 Task: Search for today's events in the current folder of the calendar.
Action: Mouse moved to (19, 79)
Screenshot: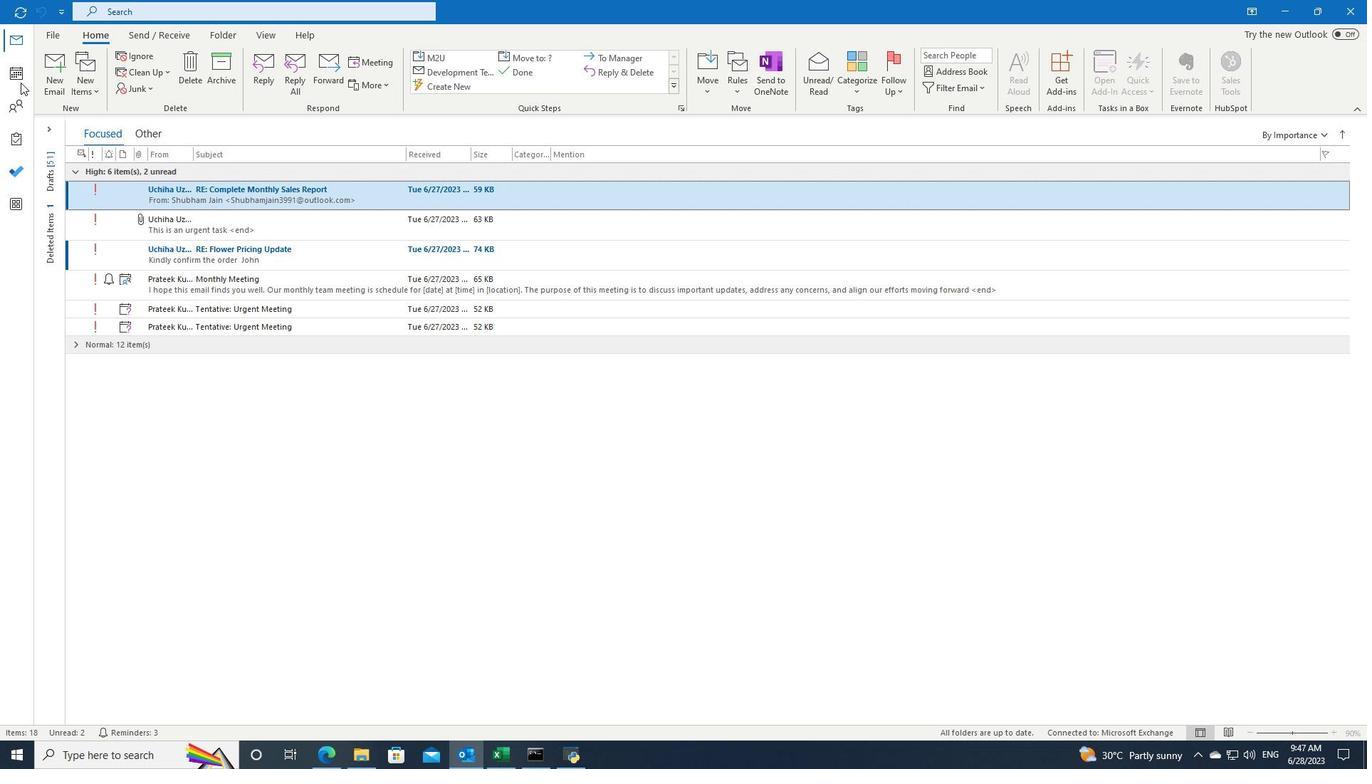 
Action: Mouse pressed left at (19, 79)
Screenshot: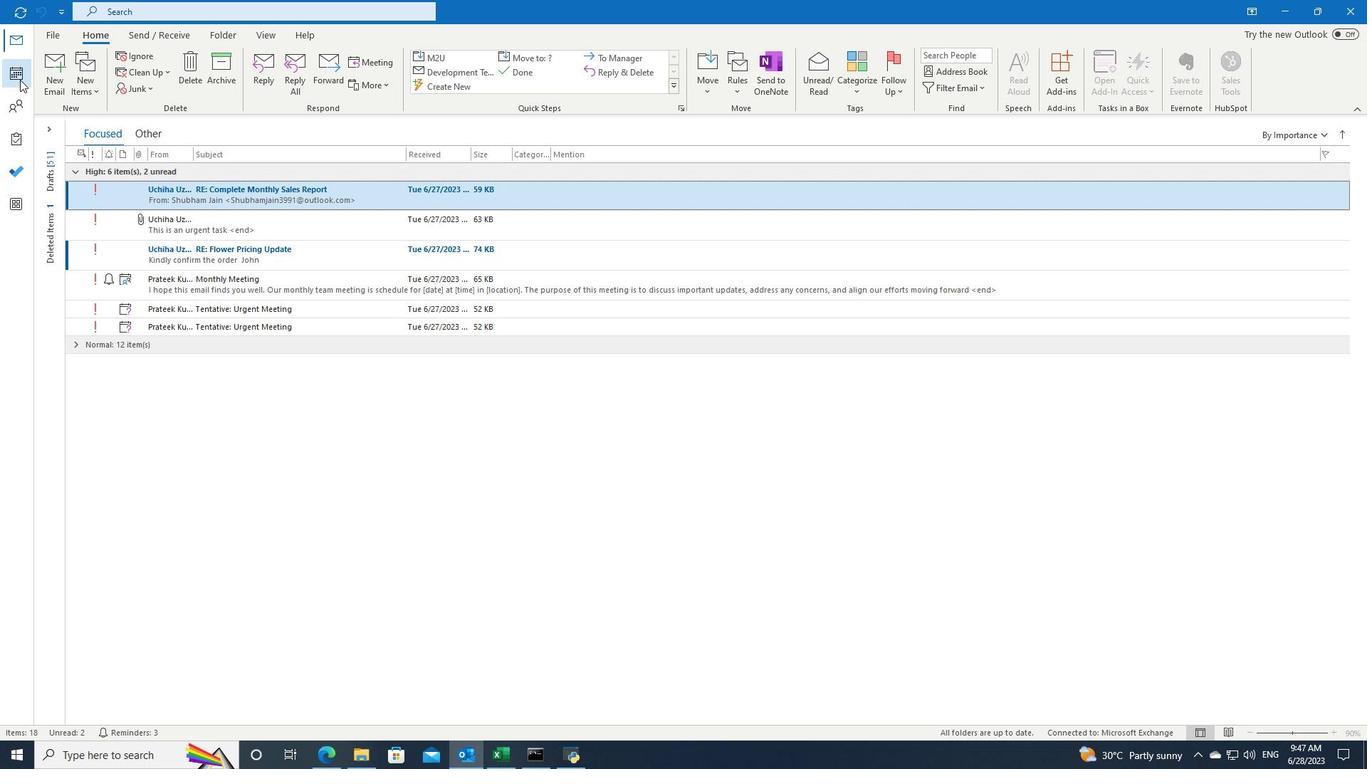 
Action: Mouse moved to (415, 12)
Screenshot: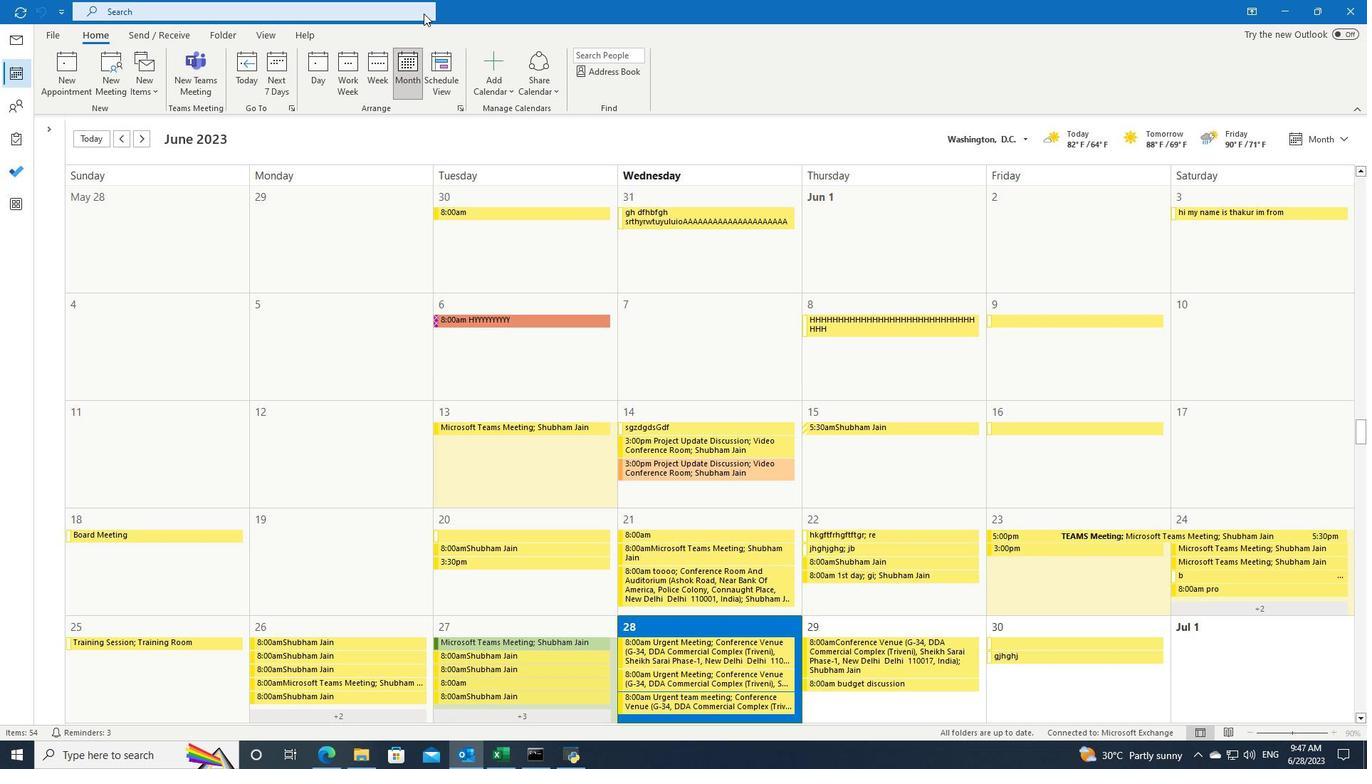 
Action: Mouse pressed left at (415, 12)
Screenshot: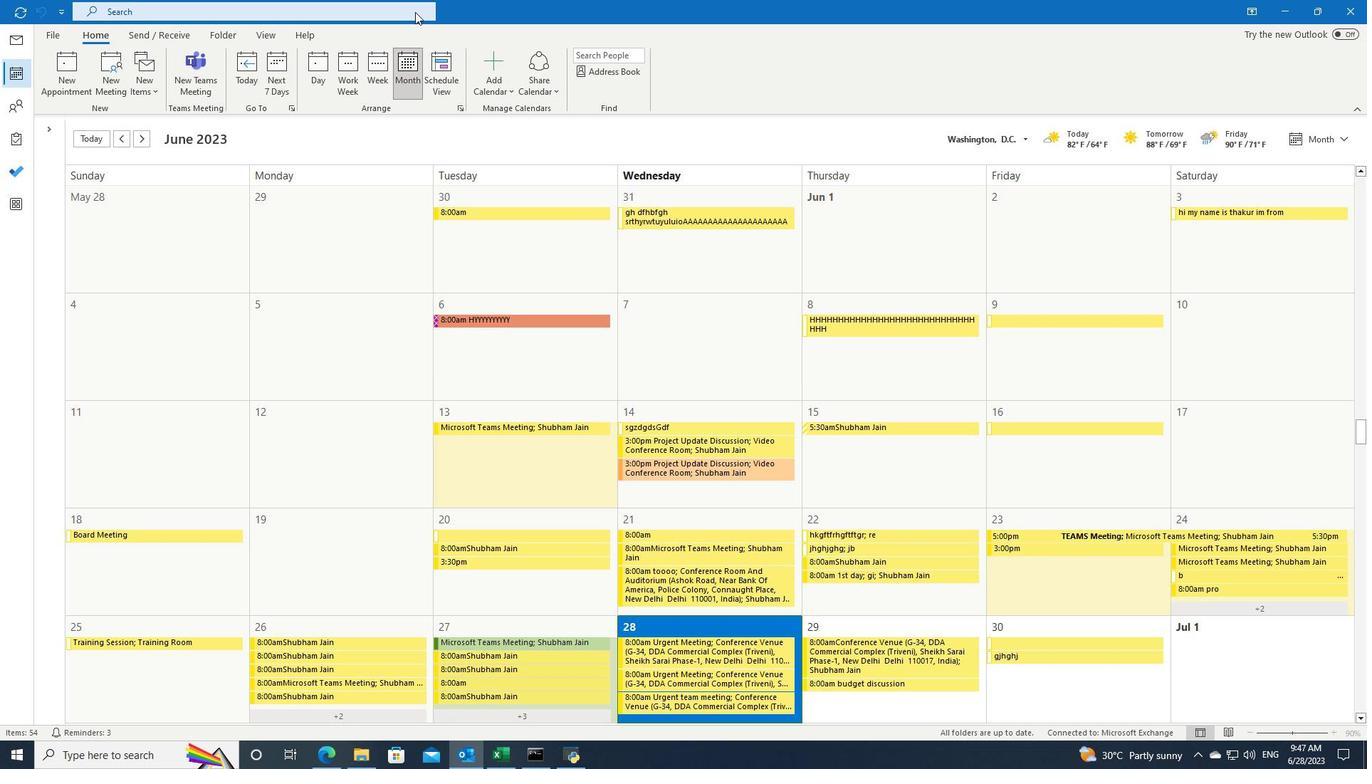 
Action: Mouse moved to (484, 11)
Screenshot: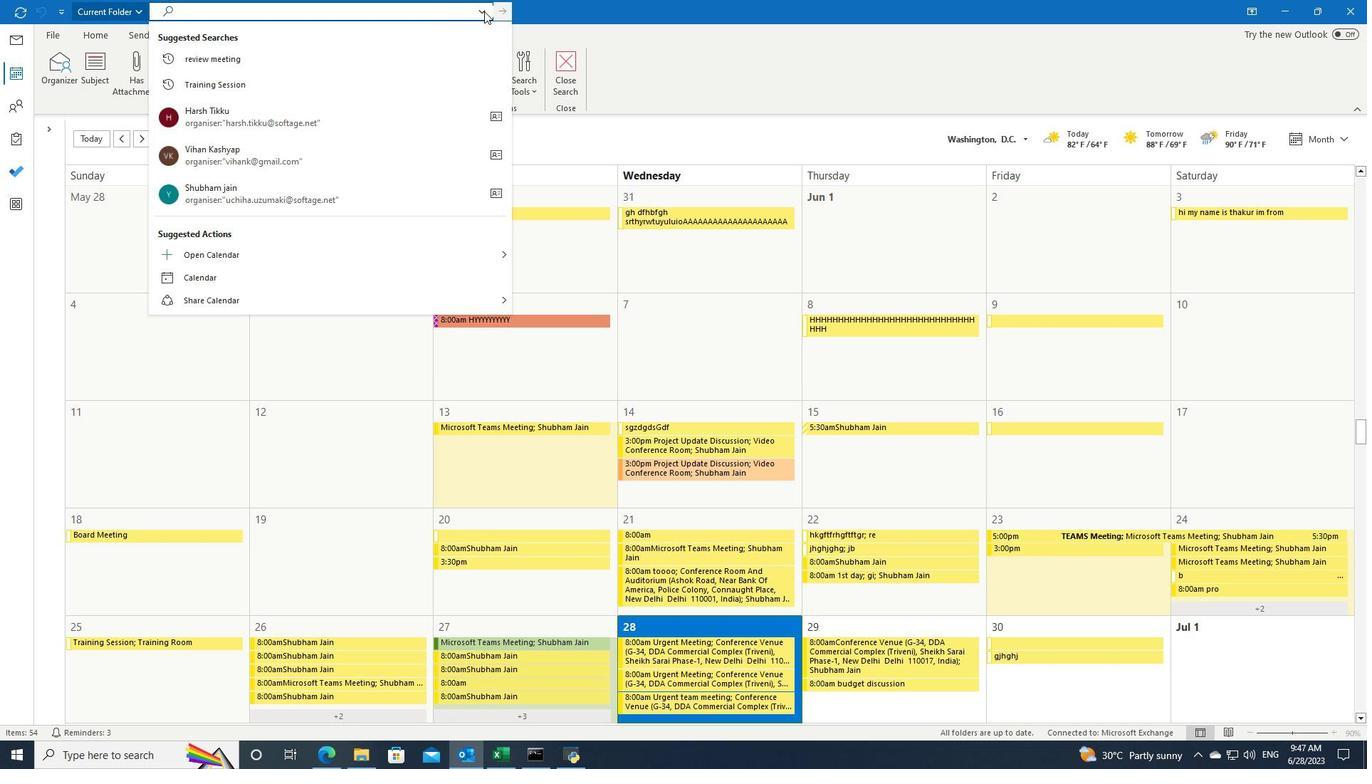 
Action: Mouse pressed left at (484, 11)
Screenshot: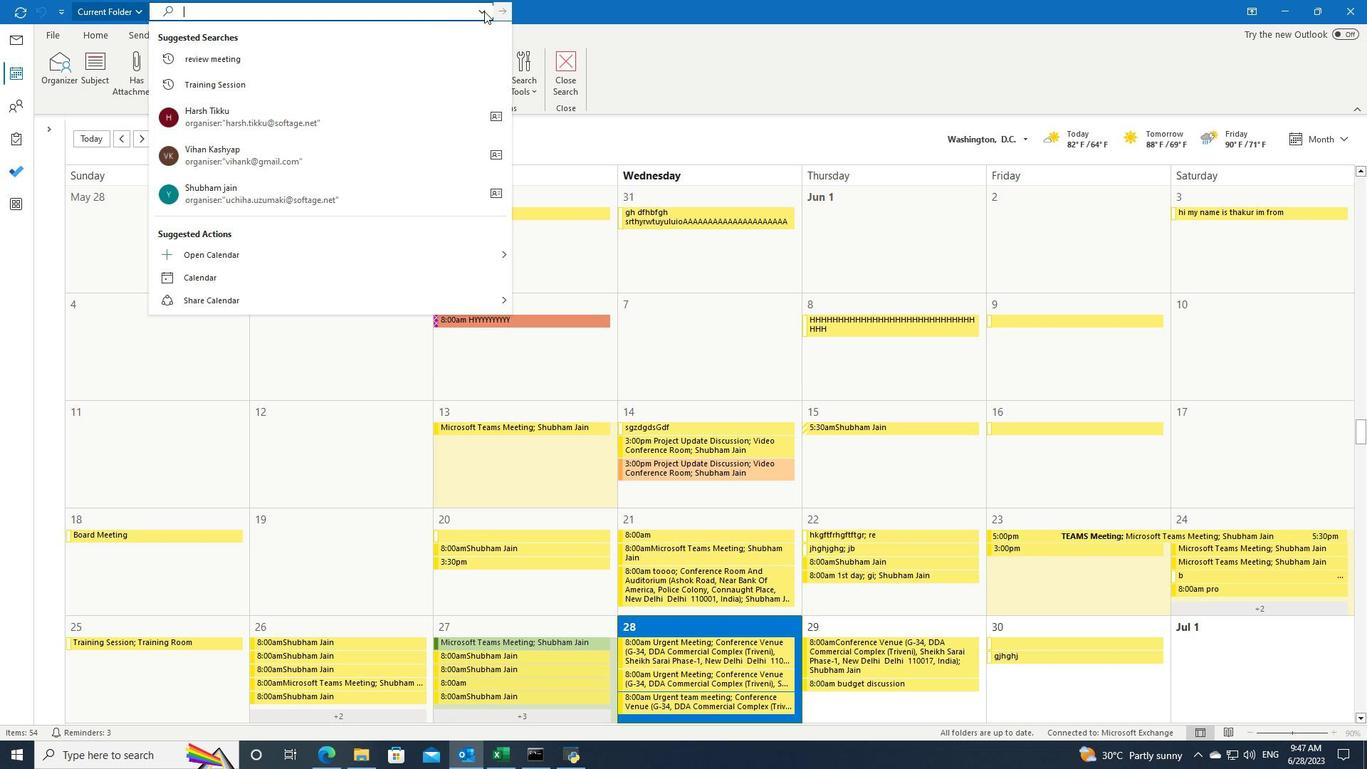 
Action: Mouse moved to (492, 113)
Screenshot: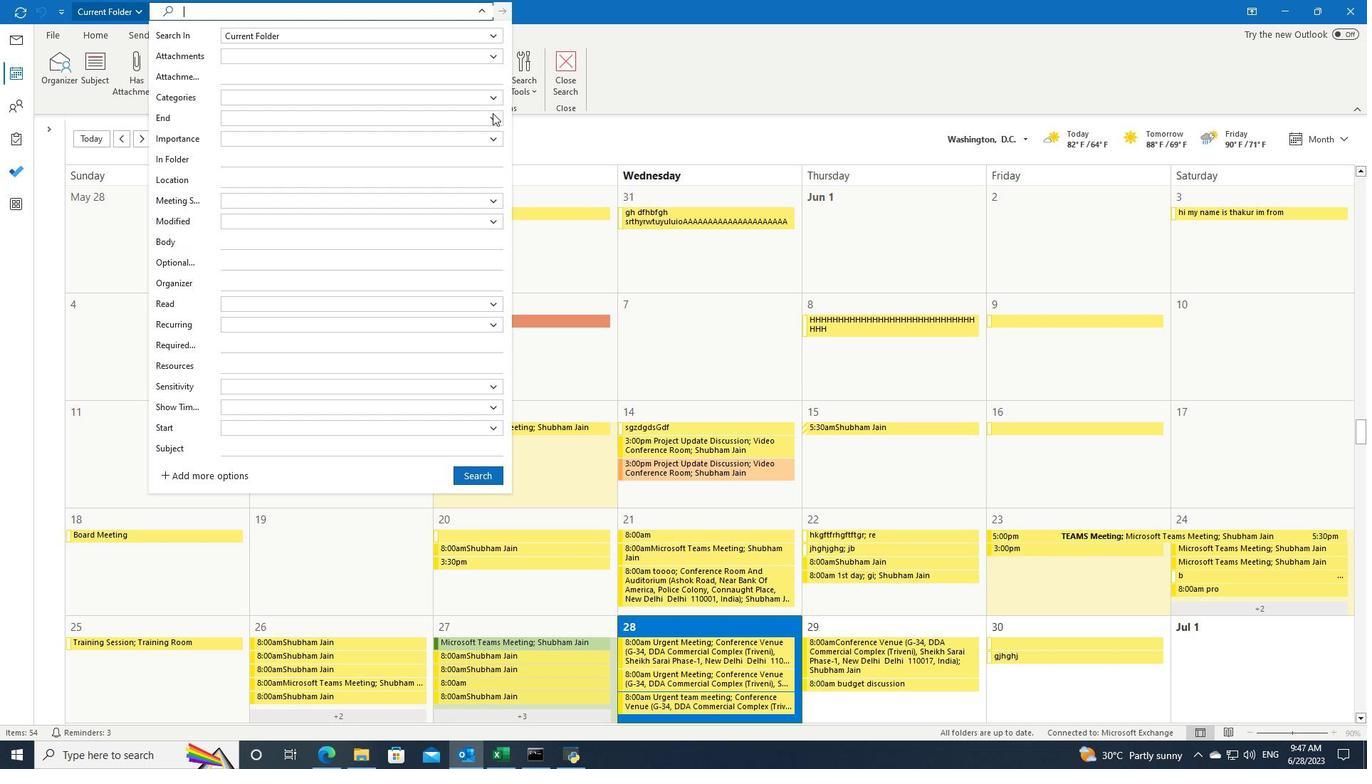 
Action: Mouse pressed left at (492, 113)
Screenshot: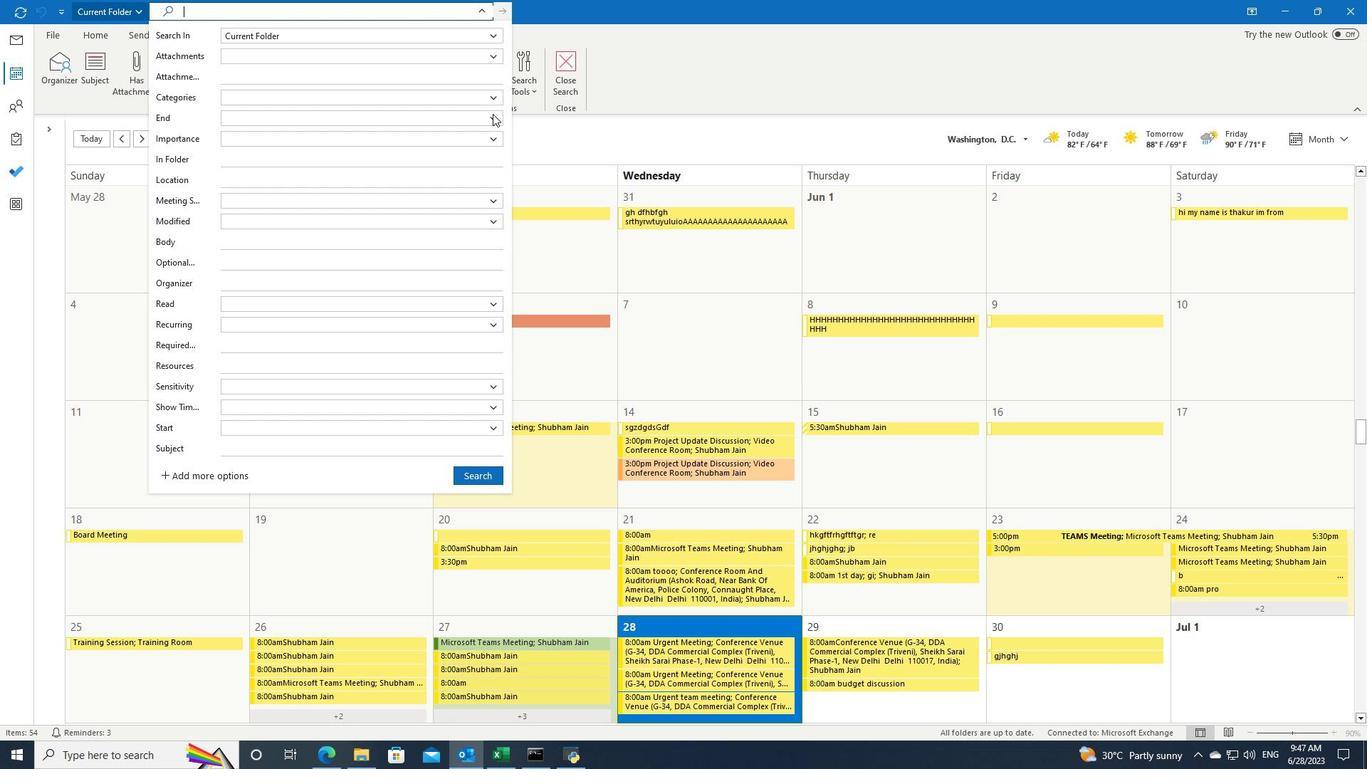 
Action: Mouse moved to (341, 150)
Screenshot: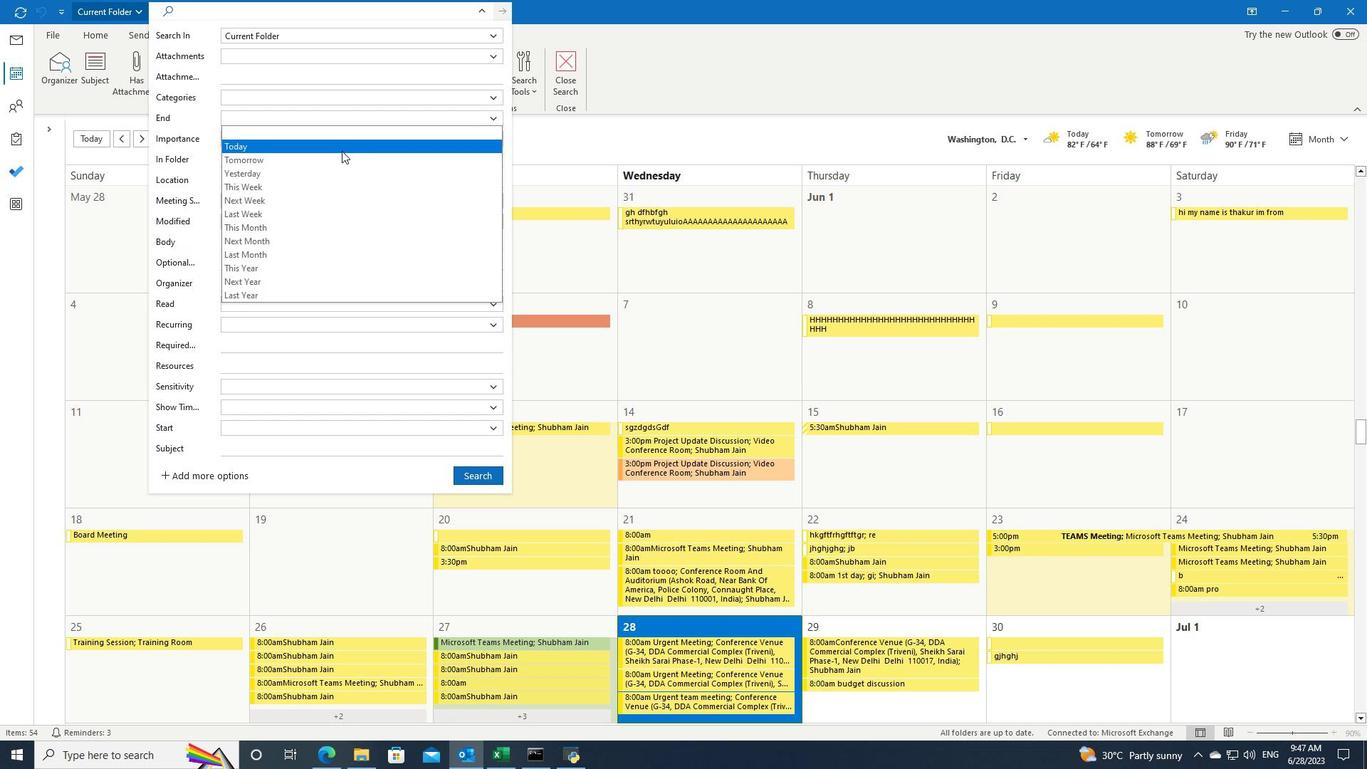 
Action: Mouse pressed left at (341, 150)
Screenshot: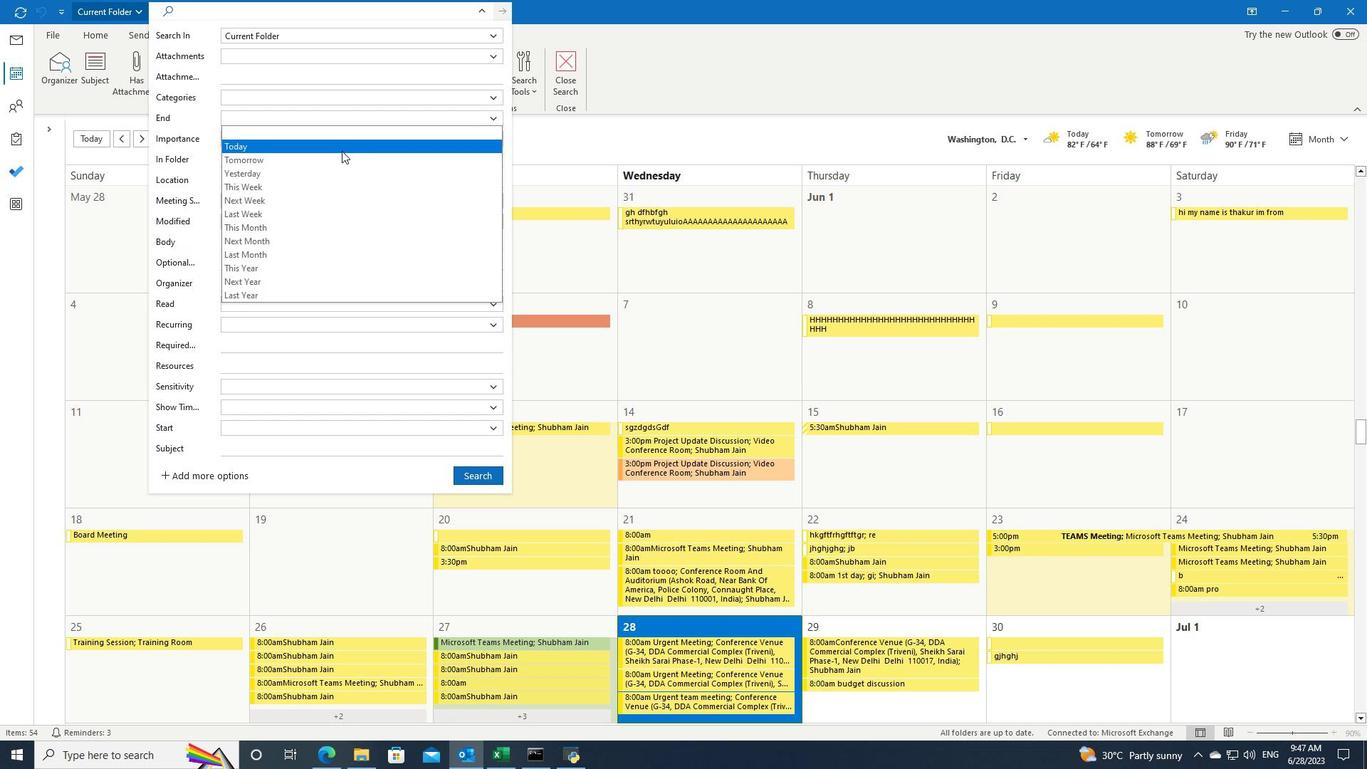 
Action: Mouse moved to (478, 474)
Screenshot: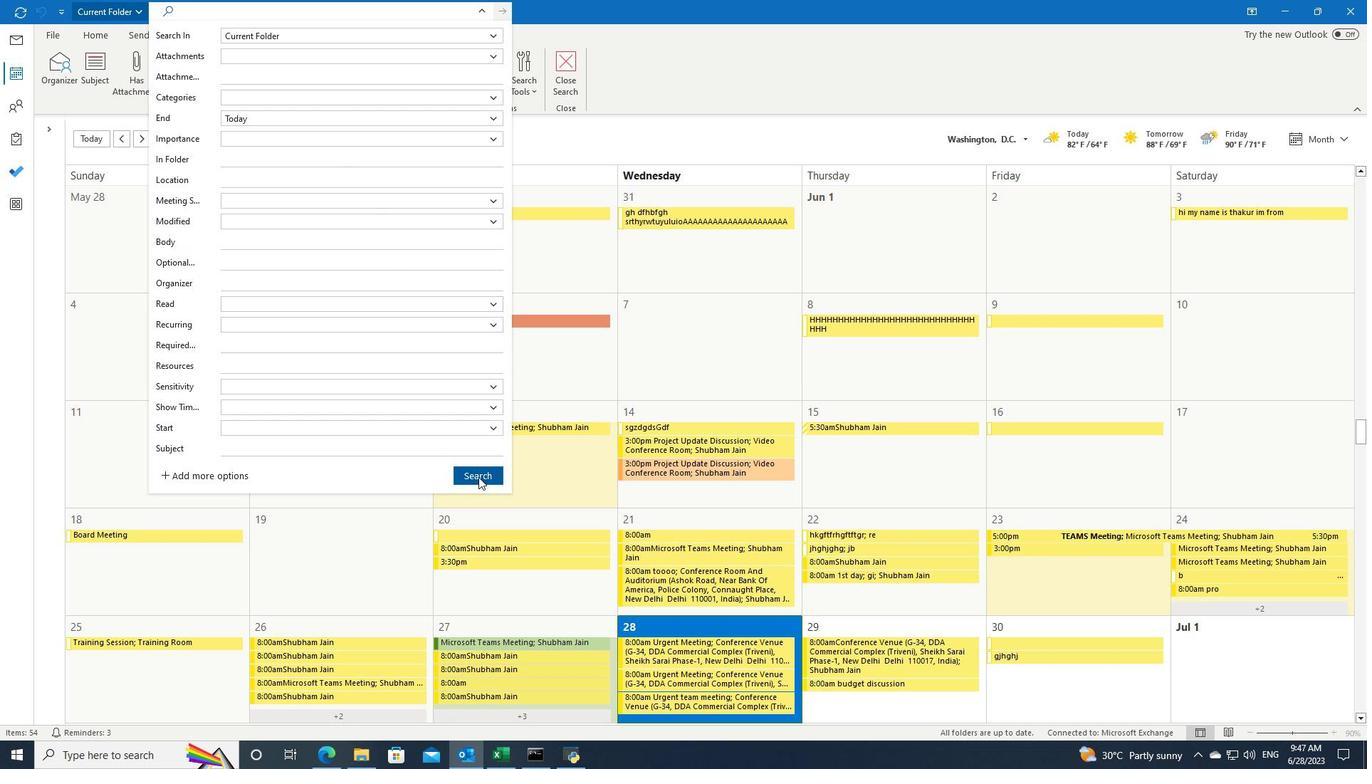 
Action: Mouse pressed left at (478, 474)
Screenshot: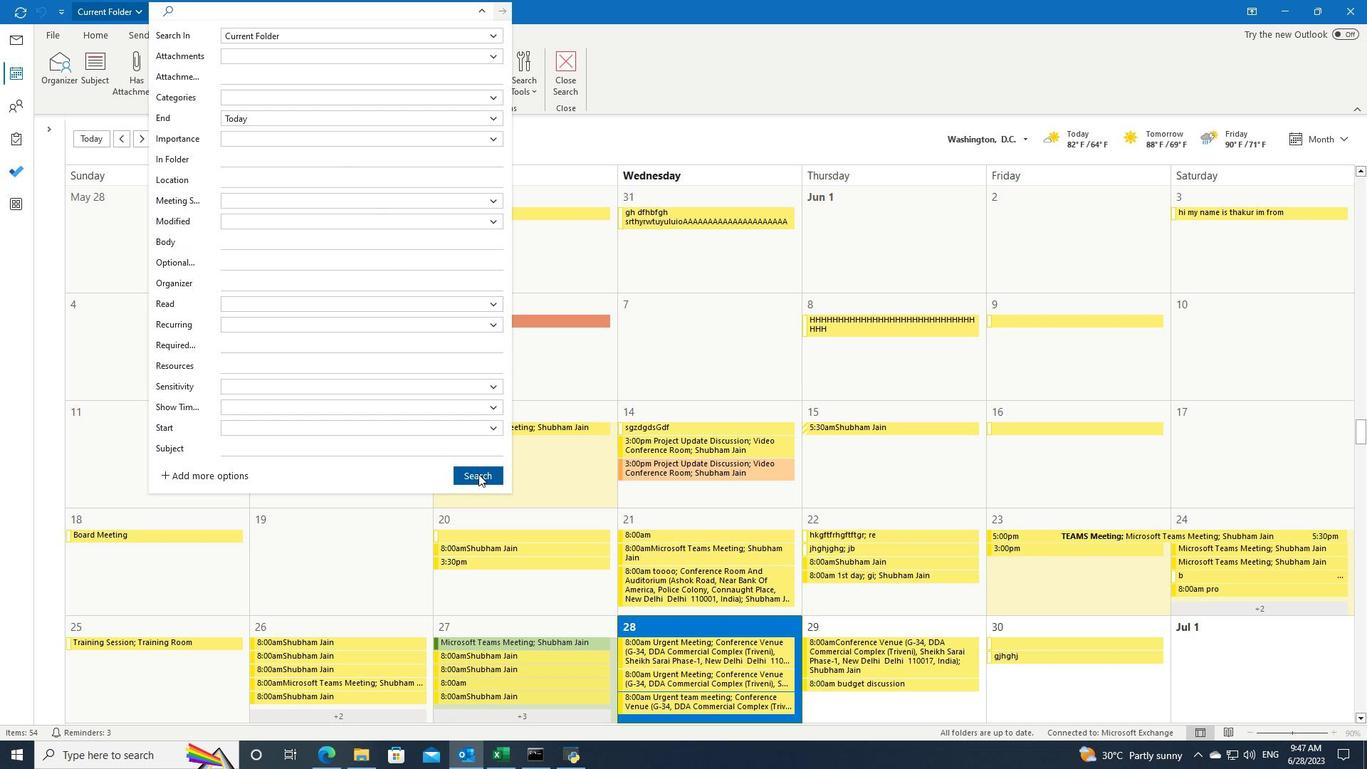 
